 Task: Open Card Card0000000095 in Board Board0000000024 in Workspace WS0000000008 in Trello. Add Member Prateek.ku2001@gmail.com to Card Card0000000095 in Board Board0000000024 in Workspace WS0000000008 in Trello. Add Orange Label titled Label0000000095 to Card Card0000000095 in Board Board0000000024 in Workspace WS0000000008 in Trello. Add Checklist CL0000000095 to Card Card0000000095 in Board Board0000000024 in Workspace WS0000000008 in Trello. Add Dates with Start Date as Oct 01 2023 and Due Date as Oct 31 2023 to Card Card0000000095 in Board Board0000000024 in Workspace WS0000000008 in Trello
Action: Mouse moved to (382, 466)
Screenshot: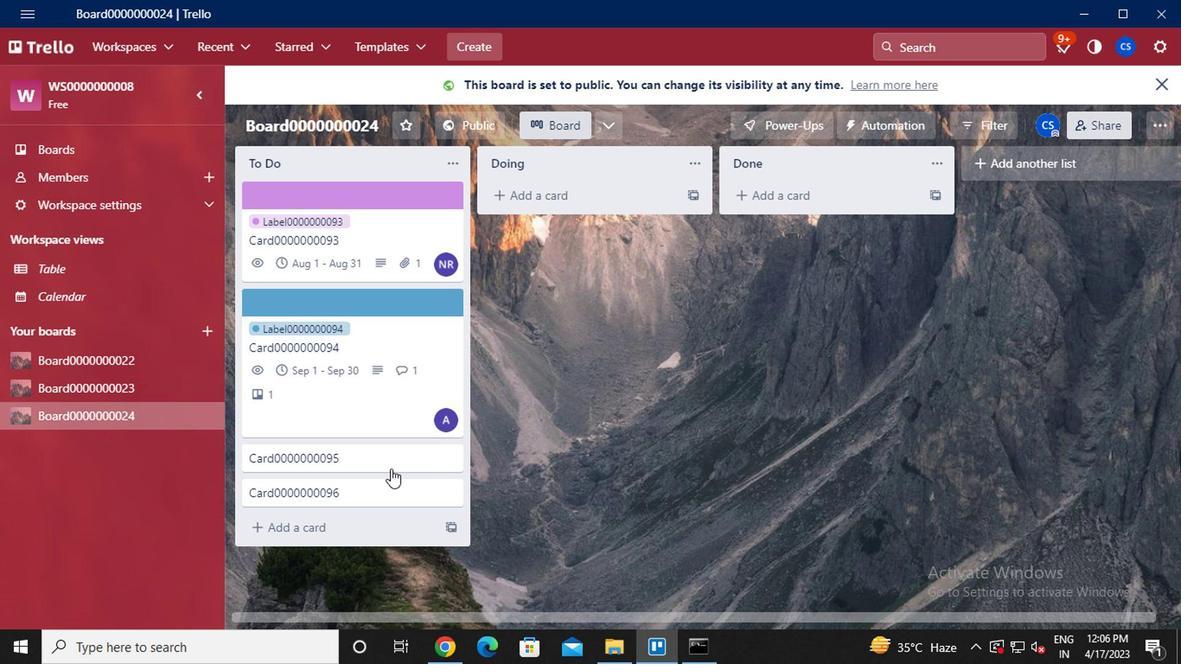 
Action: Mouse pressed left at (382, 466)
Screenshot: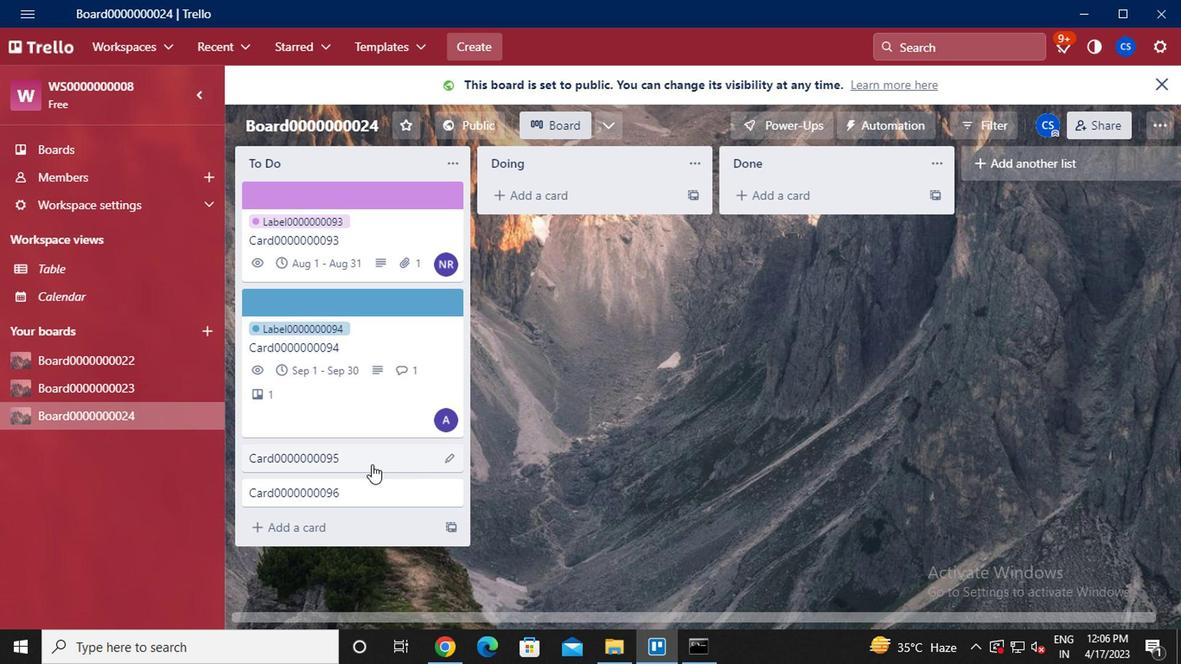 
Action: Mouse moved to (814, 159)
Screenshot: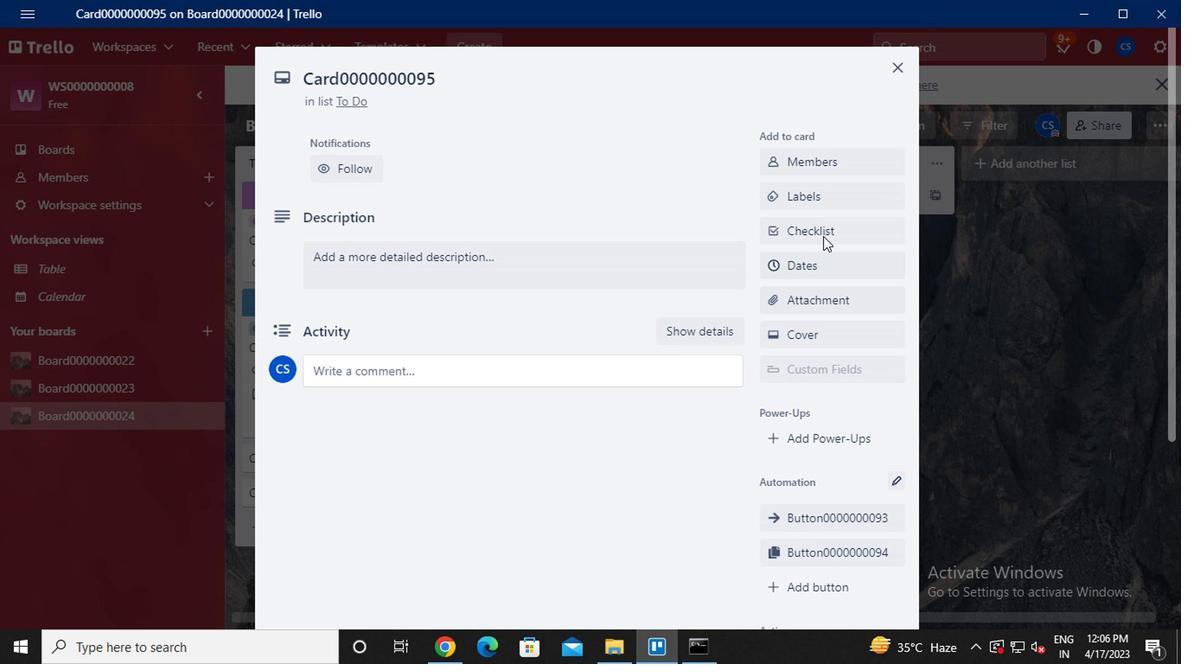 
Action: Mouse pressed left at (814, 159)
Screenshot: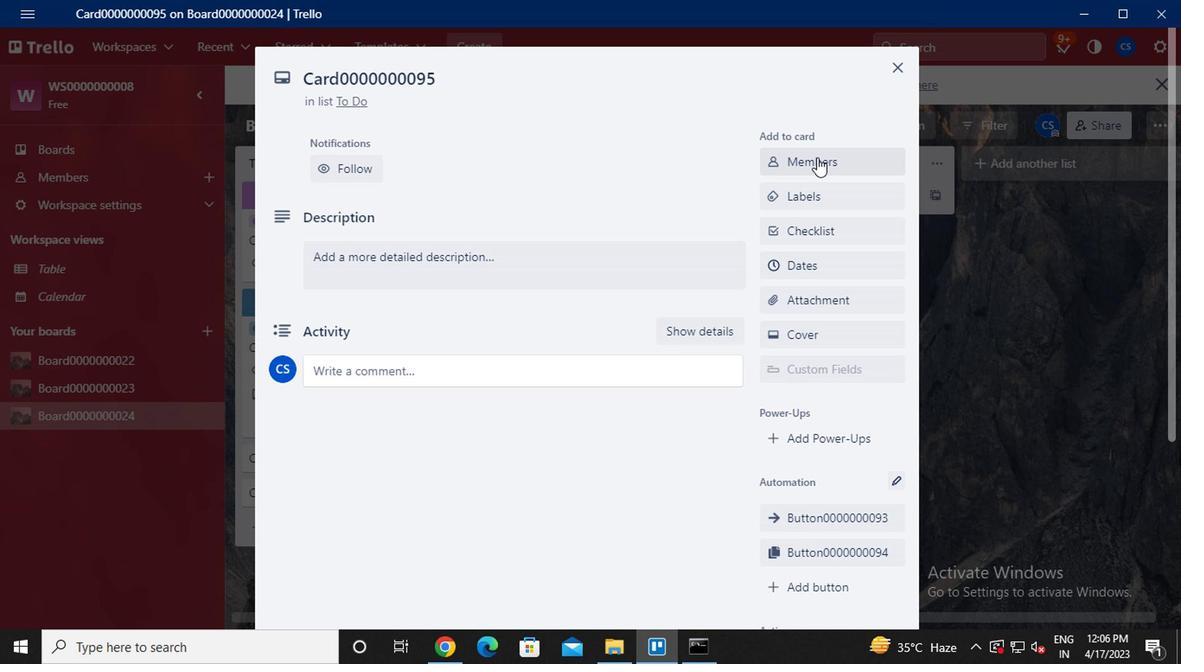 
Action: Mouse moved to (811, 191)
Screenshot: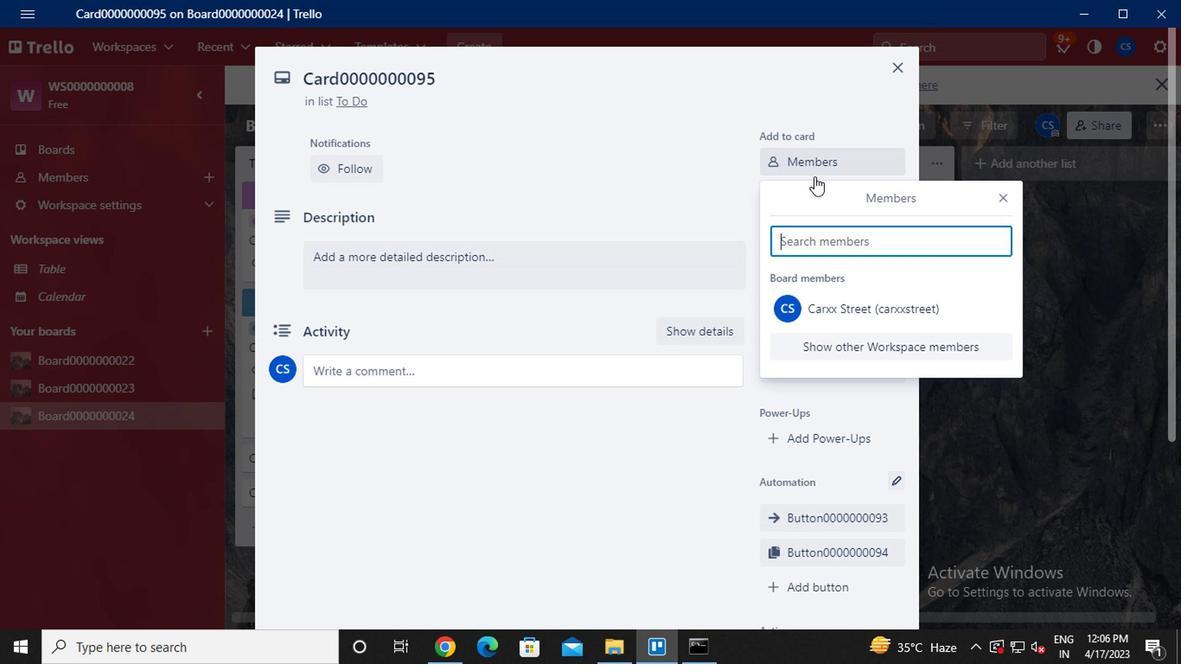 
Action: Key pressed <Key.caps_lock>parteek.ku2001<Key.shift>@H<Key.backspace>GMAIL.COM
Screenshot: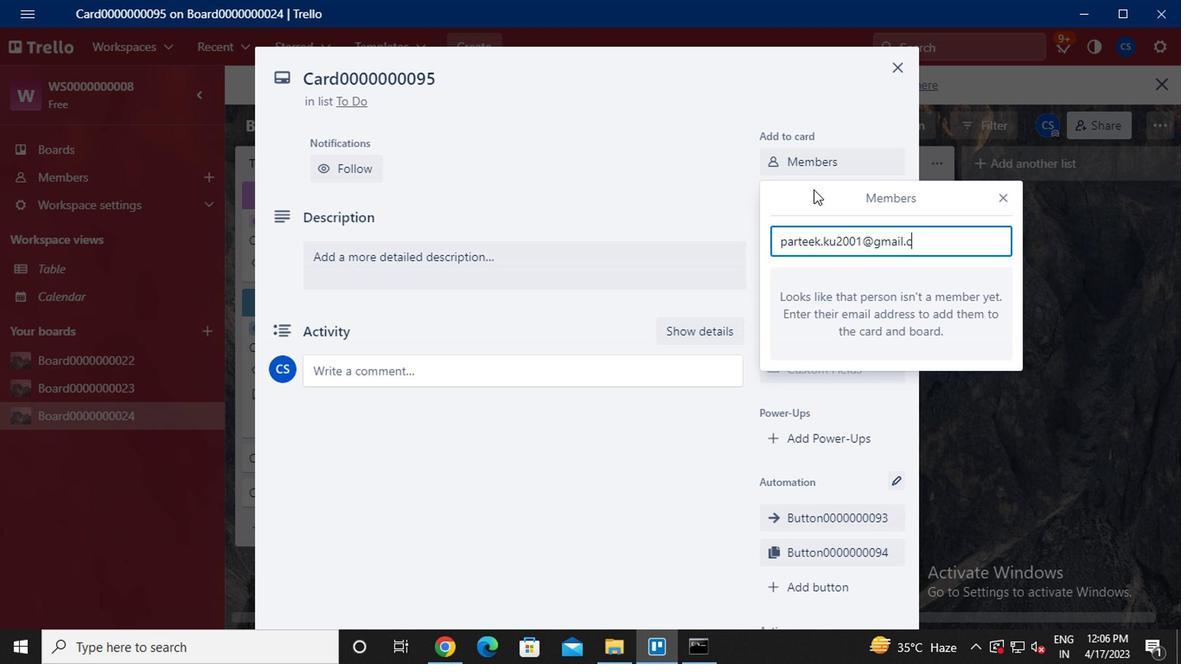 
Action: Mouse moved to (834, 377)
Screenshot: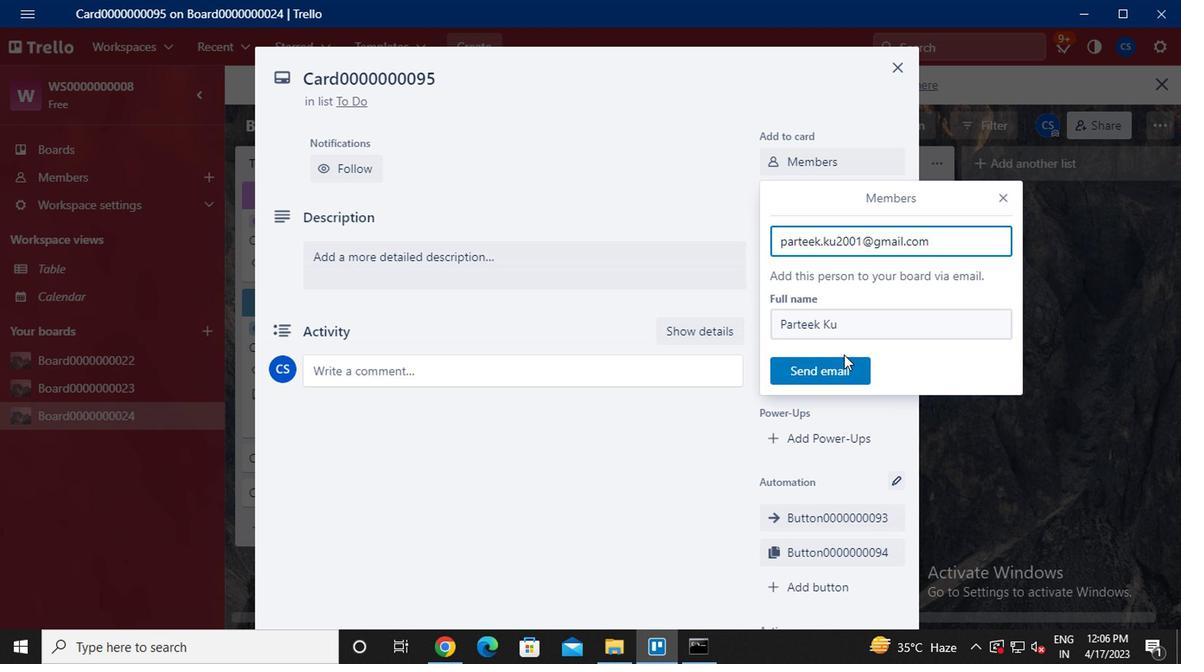 
Action: Mouse pressed left at (834, 377)
Screenshot: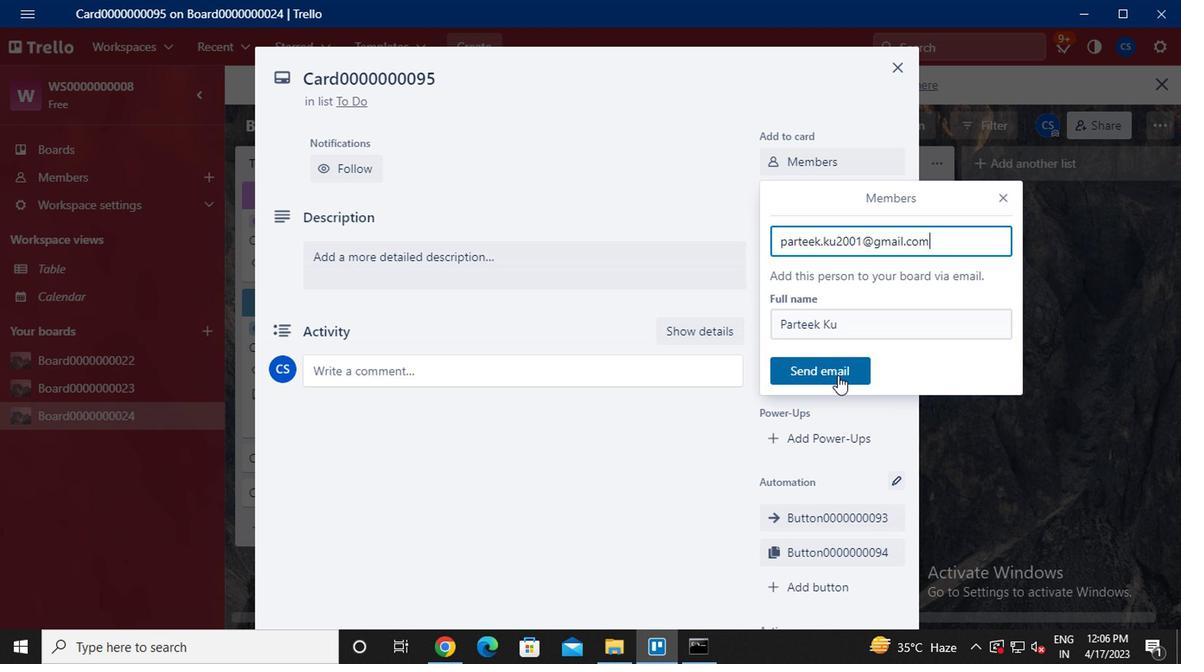 
Action: Mouse moved to (823, 198)
Screenshot: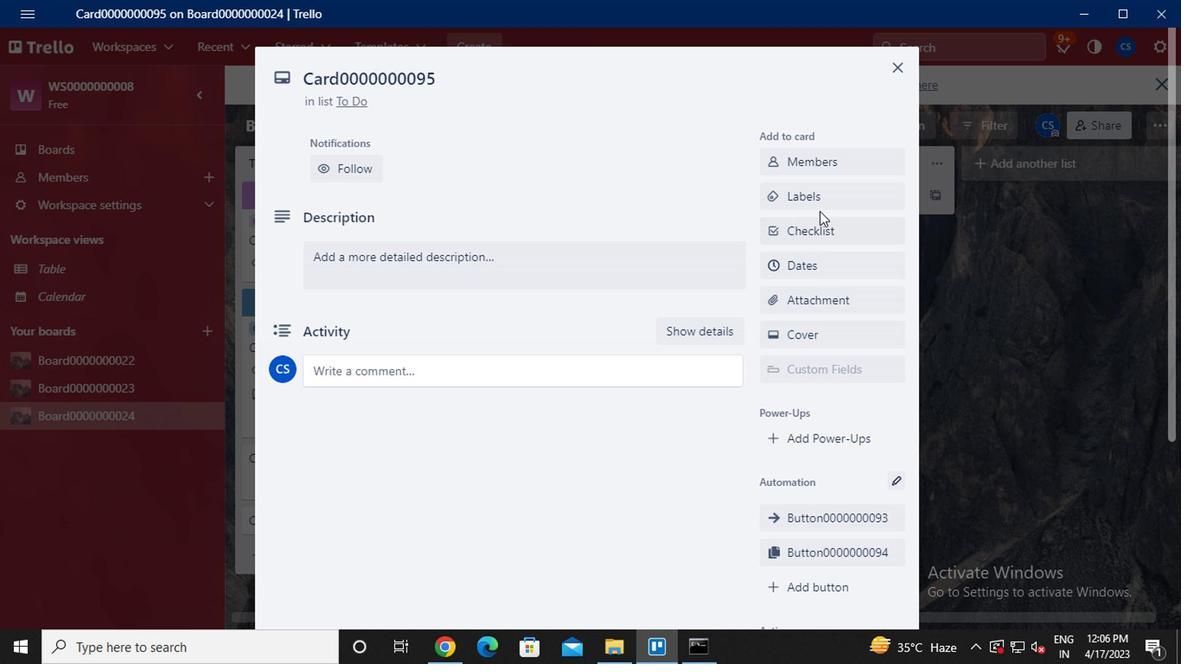 
Action: Mouse pressed left at (823, 198)
Screenshot: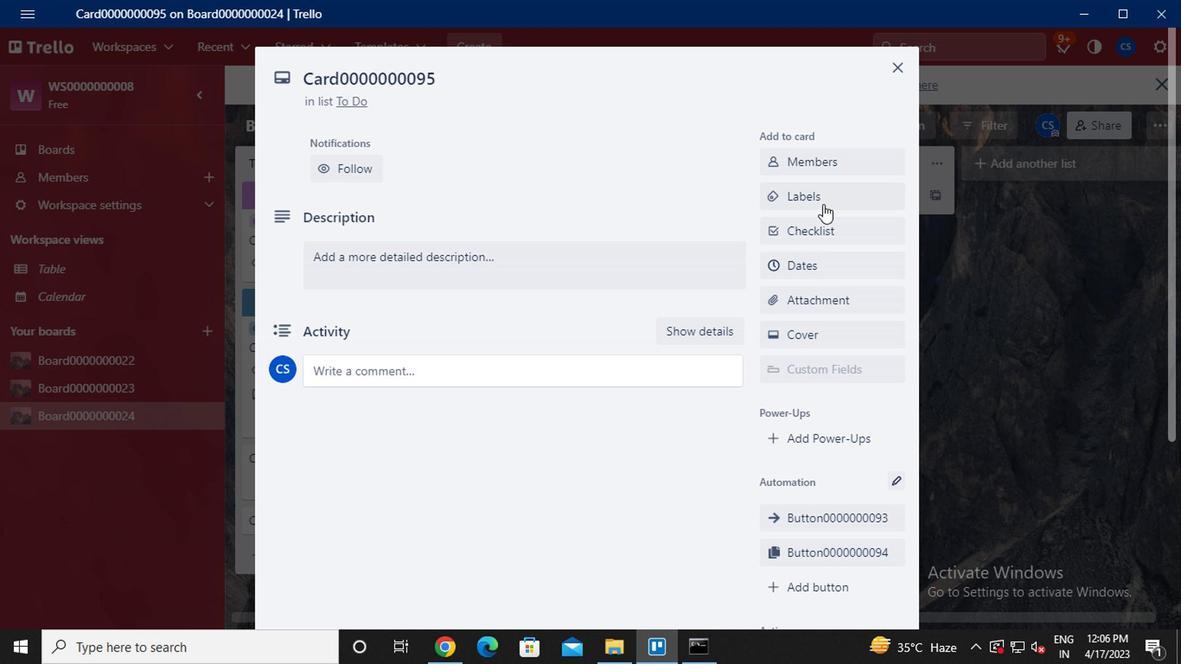
Action: Mouse moved to (863, 445)
Screenshot: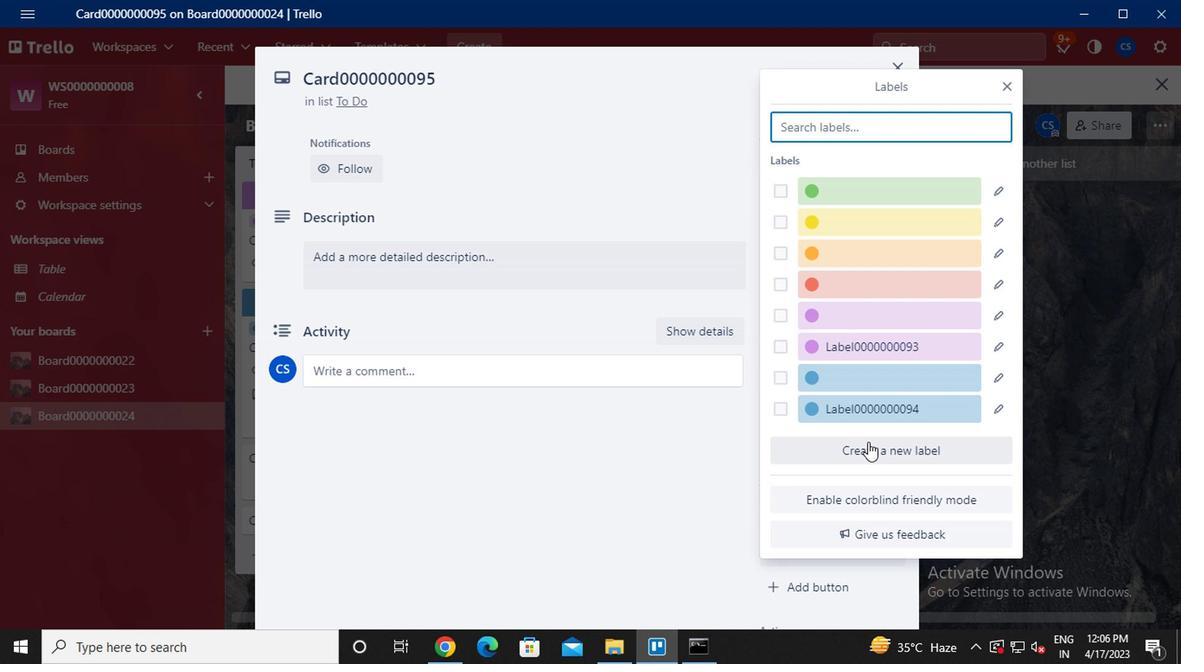 
Action: Mouse pressed left at (863, 445)
Screenshot: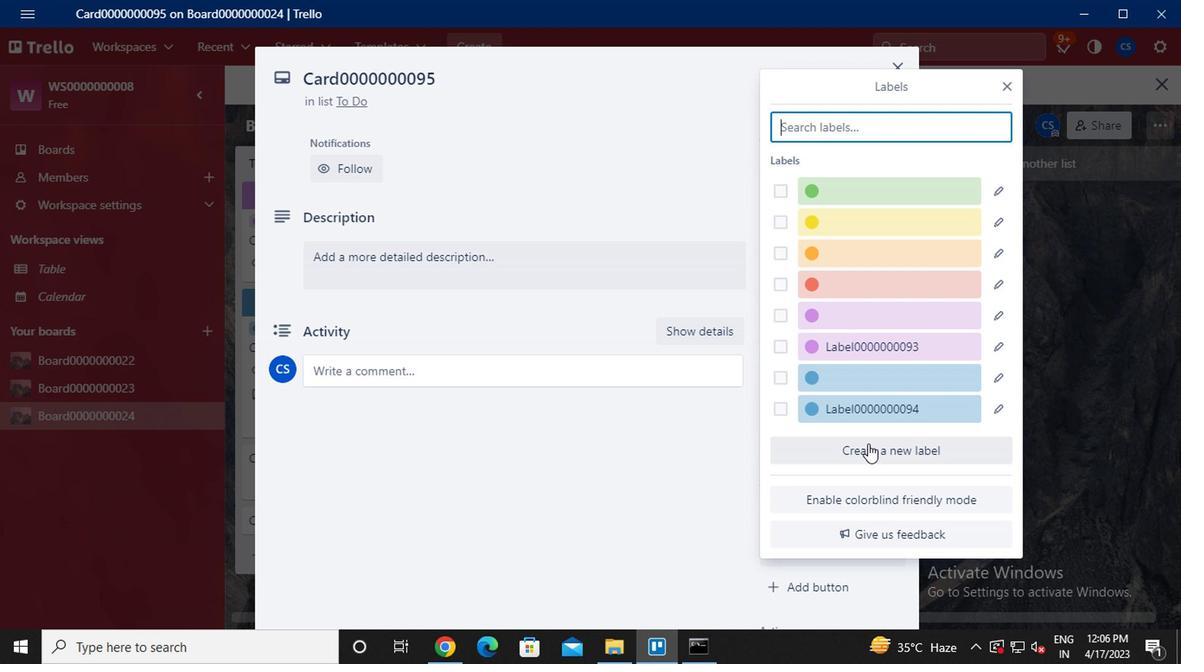 
Action: Mouse moved to (868, 444)
Screenshot: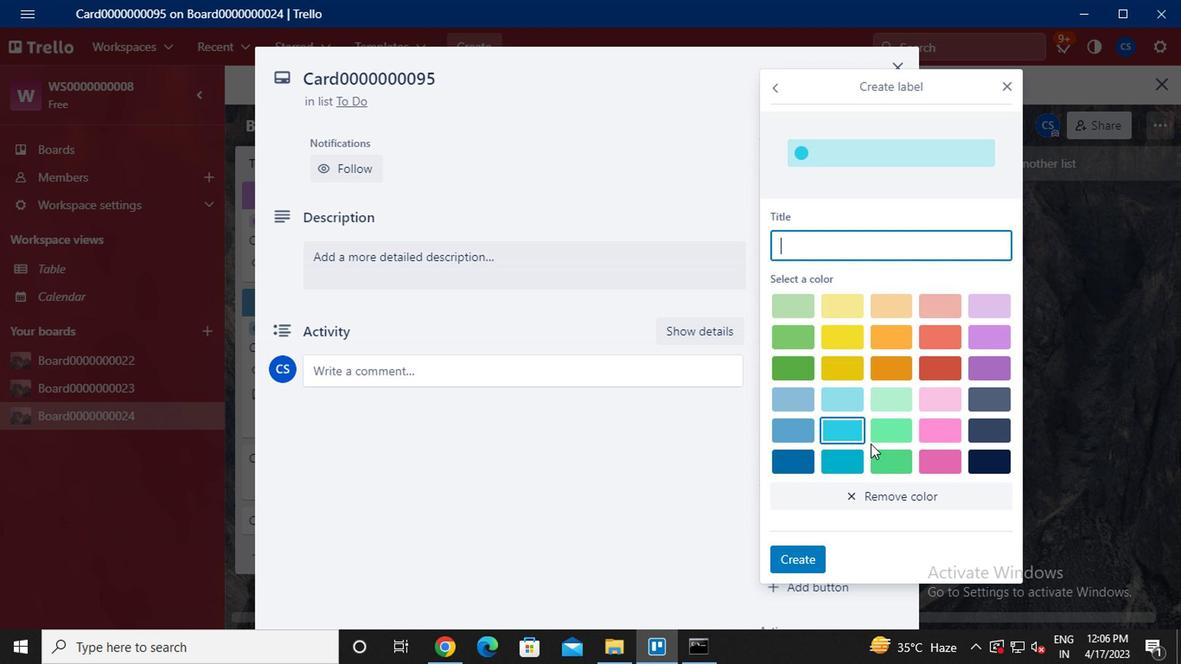 
Action: Key pressed <Key.caps_lock>L<Key.caps_lock>ABEL0000000095
Screenshot: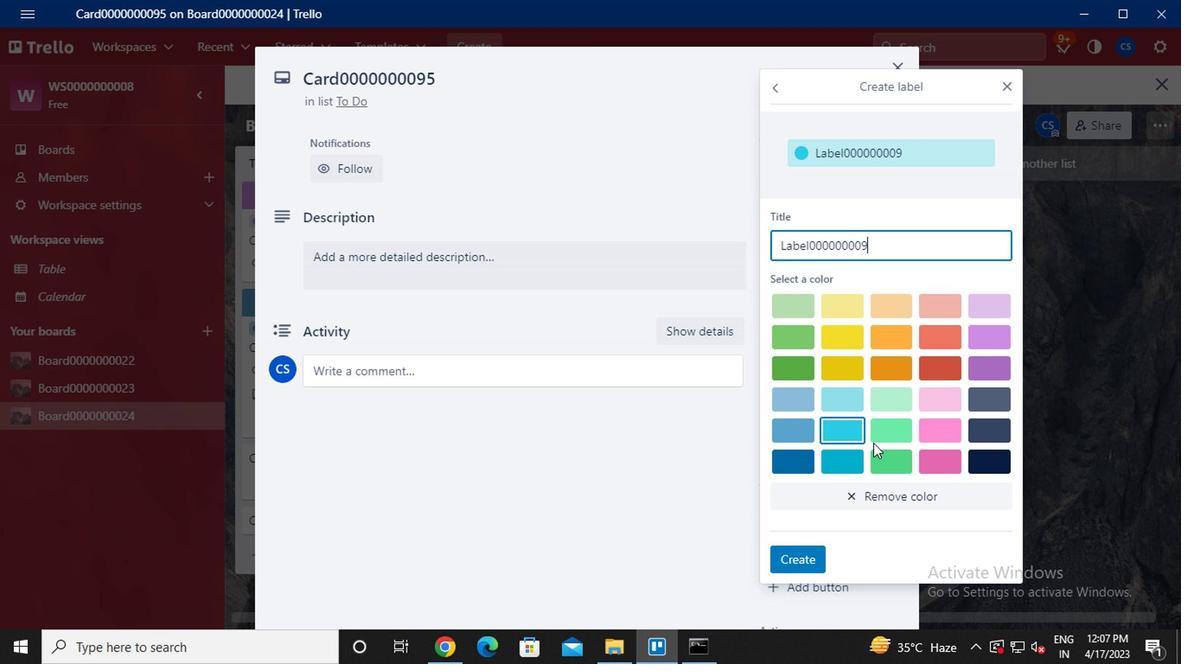 
Action: Mouse moved to (895, 327)
Screenshot: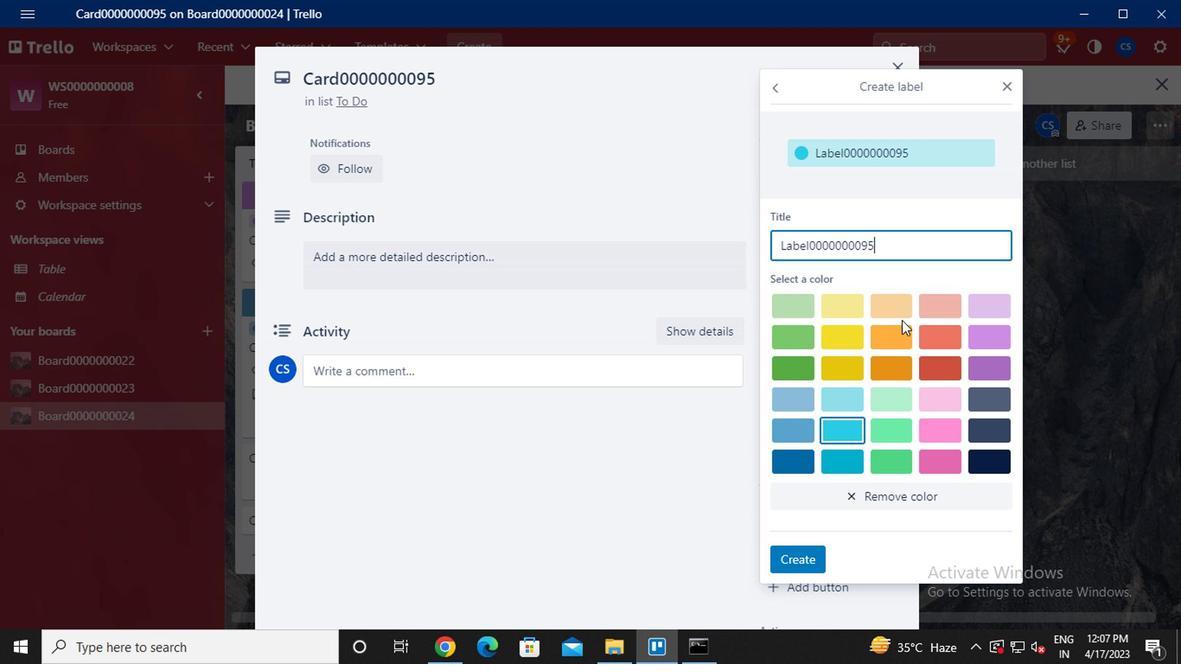 
Action: Mouse pressed left at (895, 327)
Screenshot: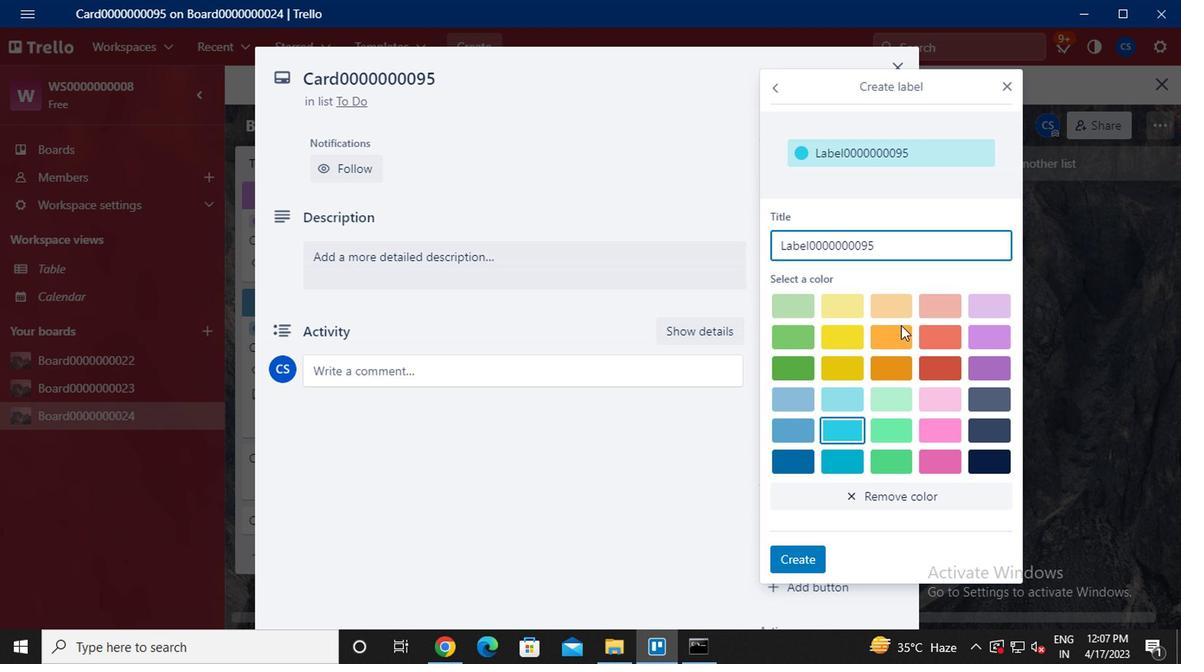 
Action: Mouse moved to (804, 554)
Screenshot: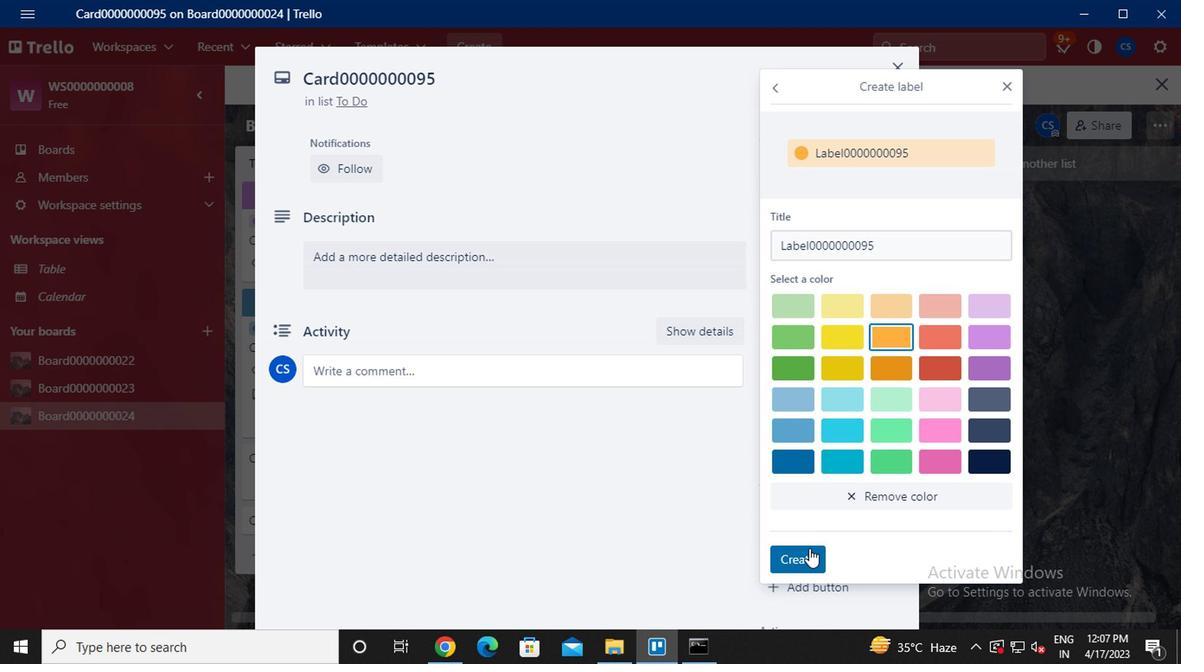 
Action: Mouse pressed left at (804, 554)
Screenshot: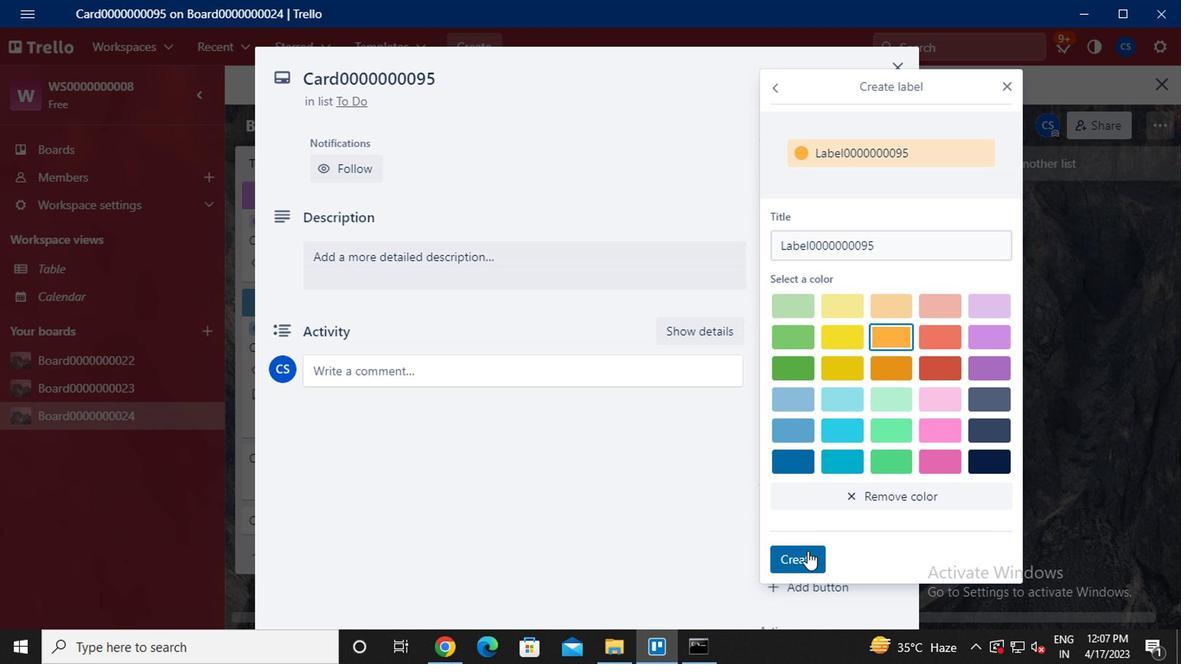
Action: Mouse moved to (1002, 92)
Screenshot: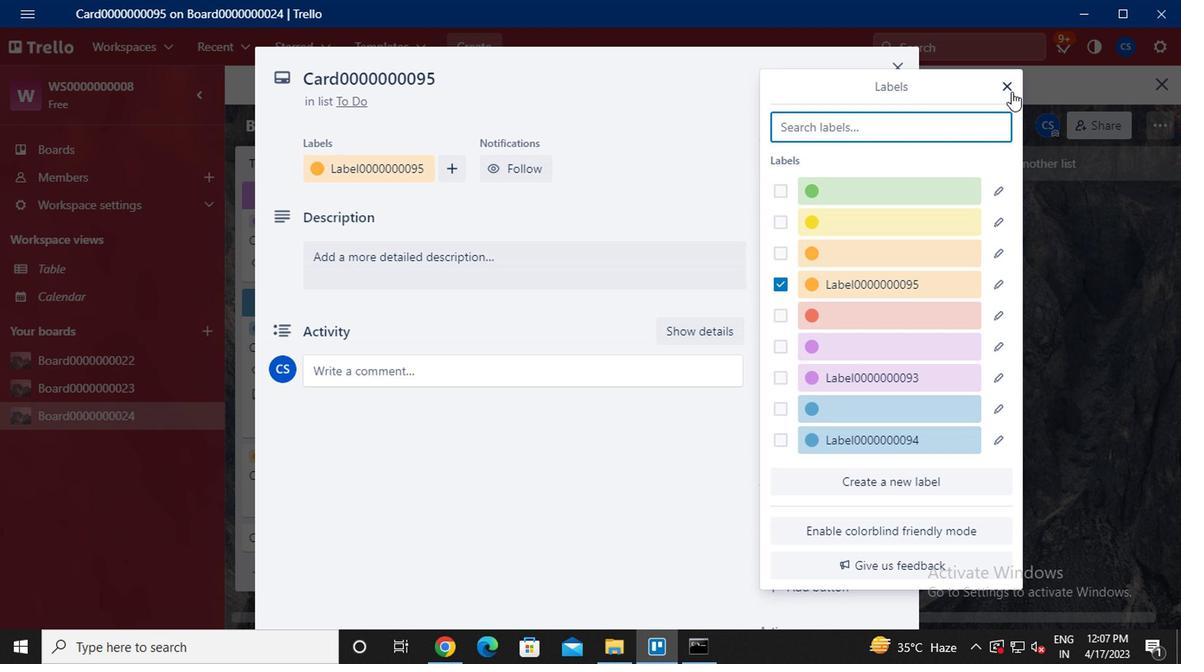 
Action: Mouse pressed left at (1002, 92)
Screenshot: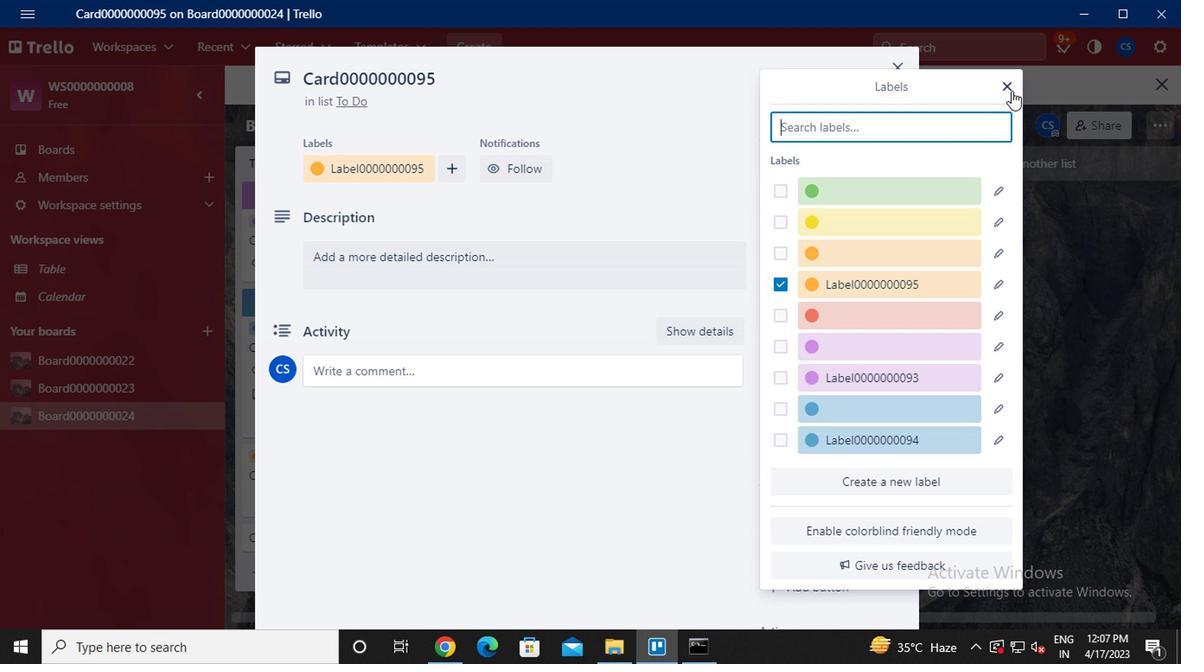 
Action: Mouse moved to (807, 240)
Screenshot: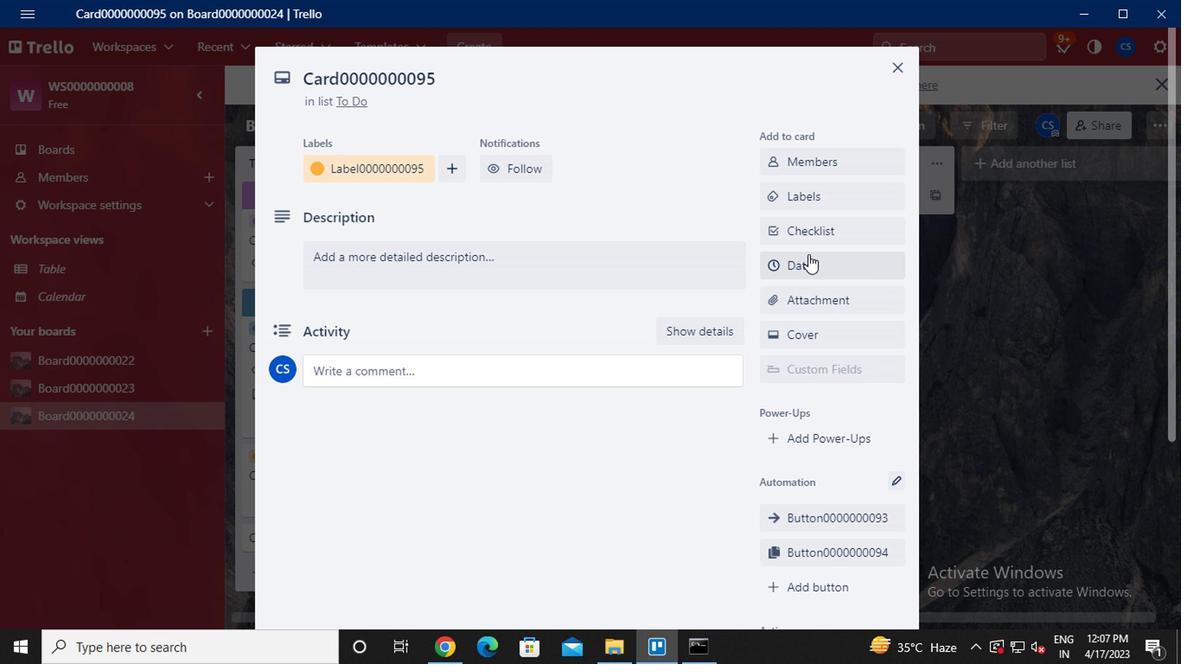 
Action: Mouse pressed left at (807, 240)
Screenshot: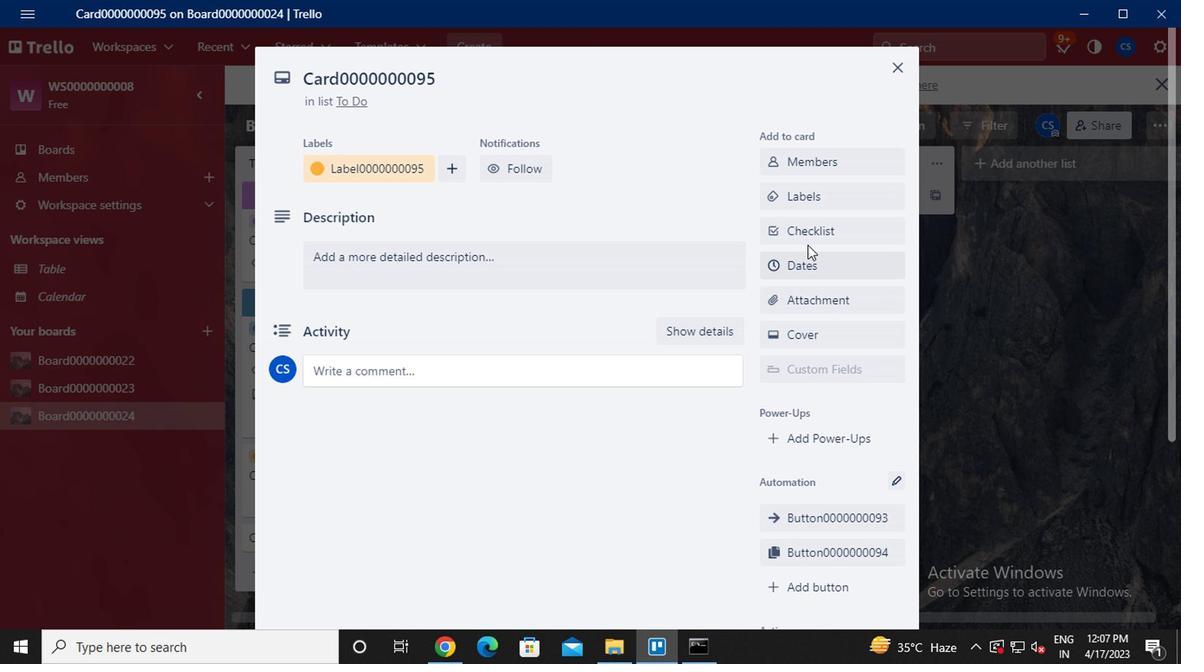 
Action: Mouse moved to (807, 239)
Screenshot: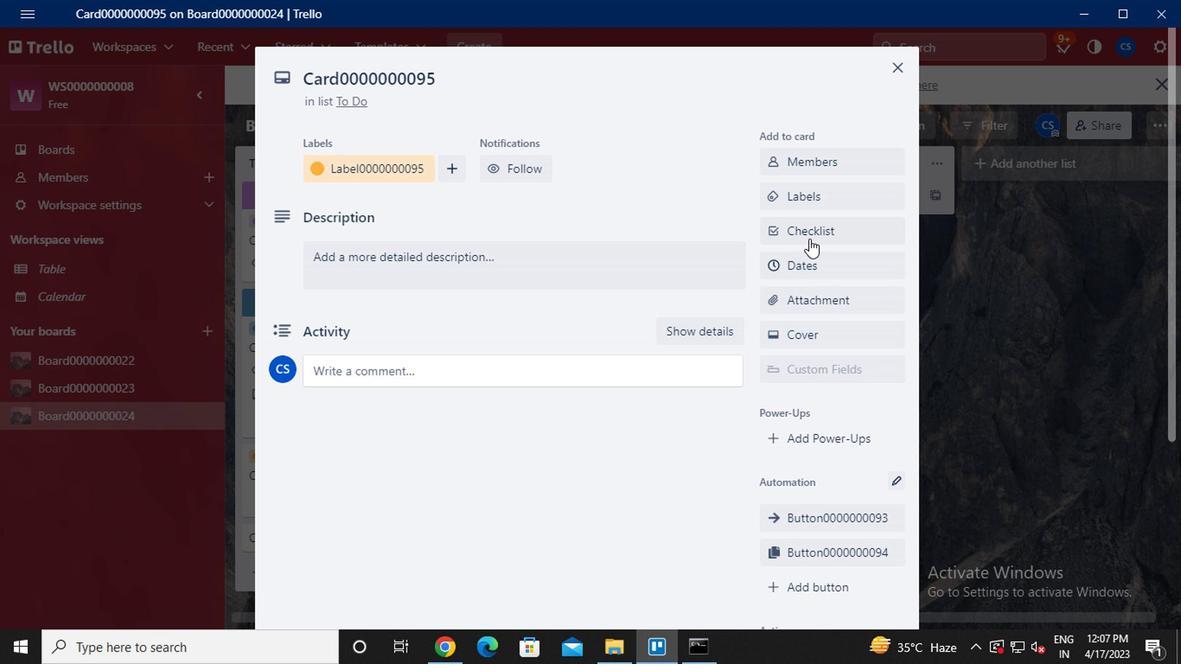 
Action: Key pressed <Key.caps_lock>L<Key.caps_lock>ABEL0000000095
Screenshot: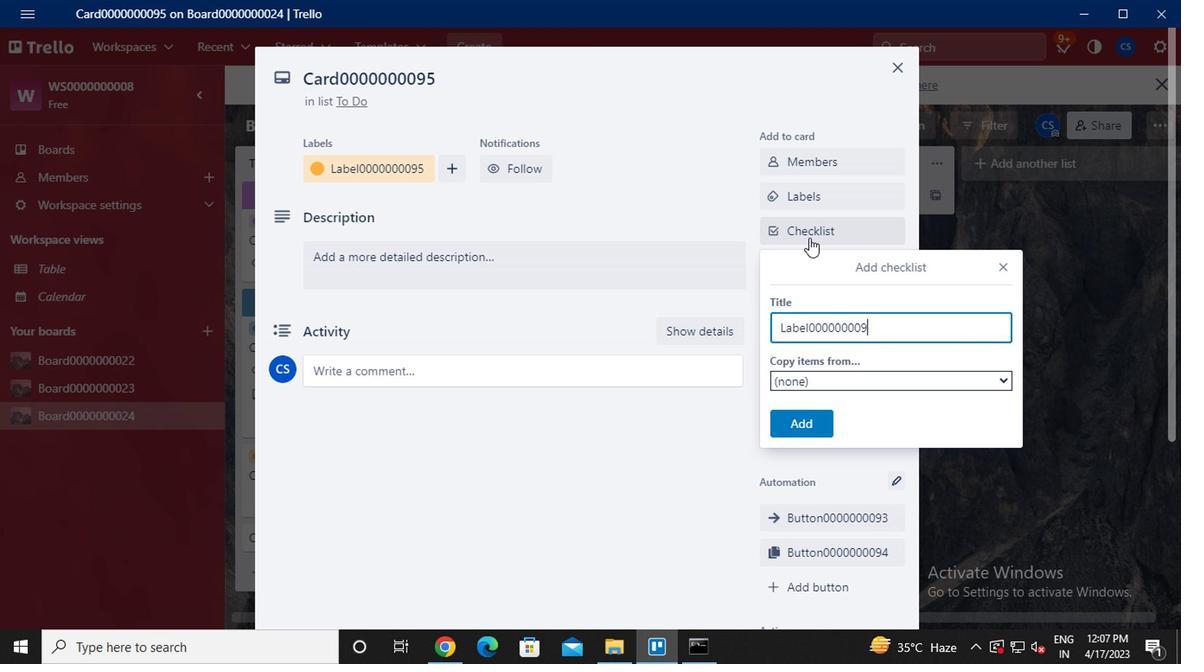 
Action: Mouse moved to (803, 426)
Screenshot: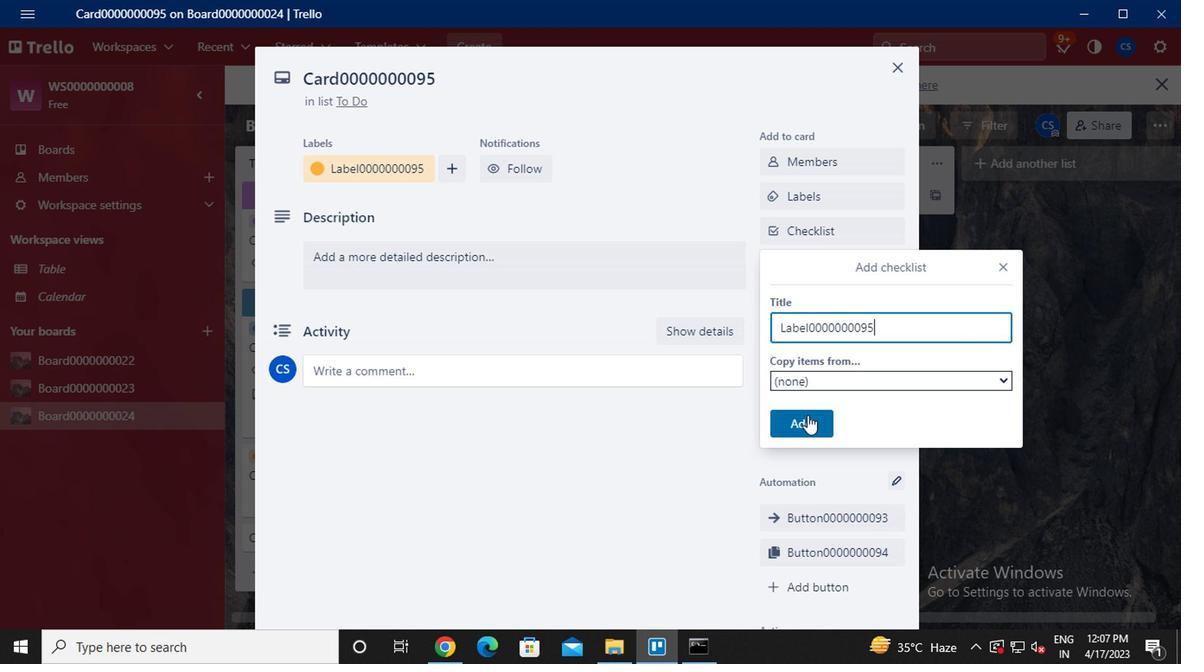 
Action: Mouse pressed left at (803, 426)
Screenshot: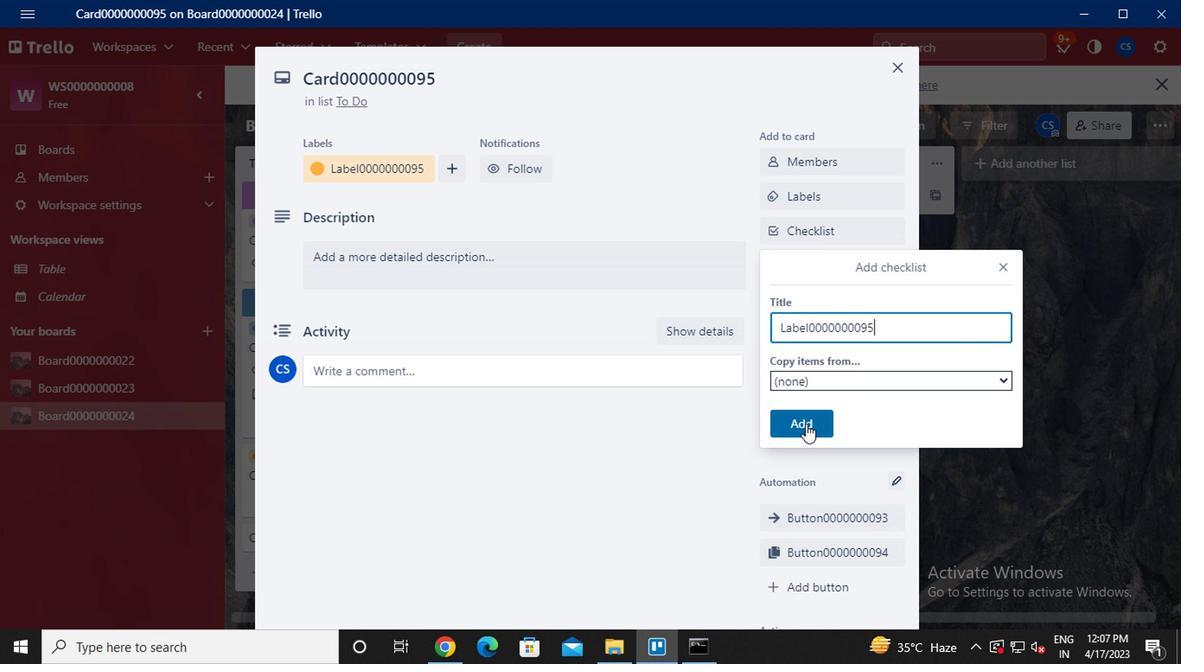 
Action: Mouse moved to (813, 392)
Screenshot: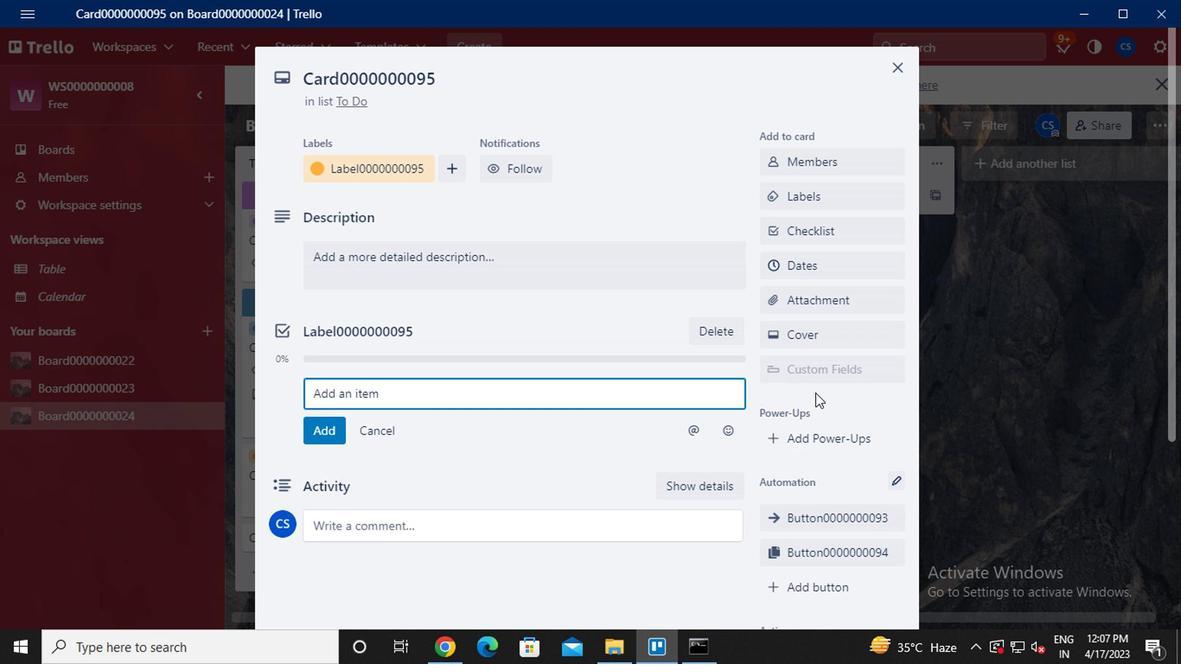 
Action: Mouse scrolled (813, 391) with delta (0, 0)
Screenshot: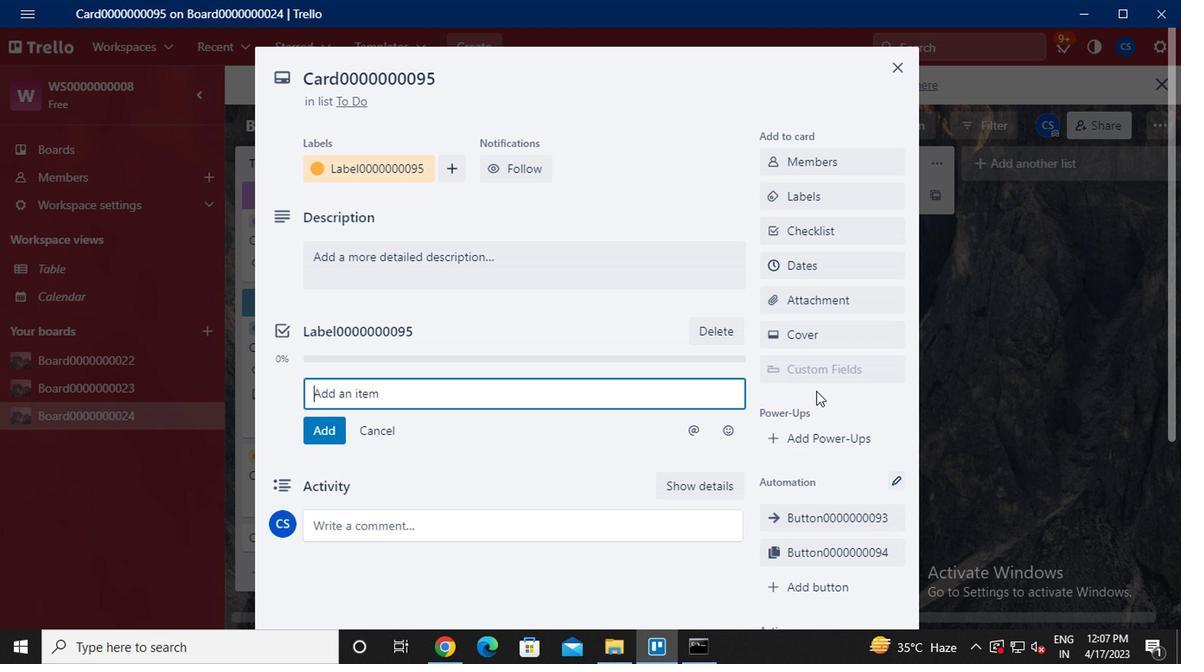 
Action: Mouse moved to (812, 182)
Screenshot: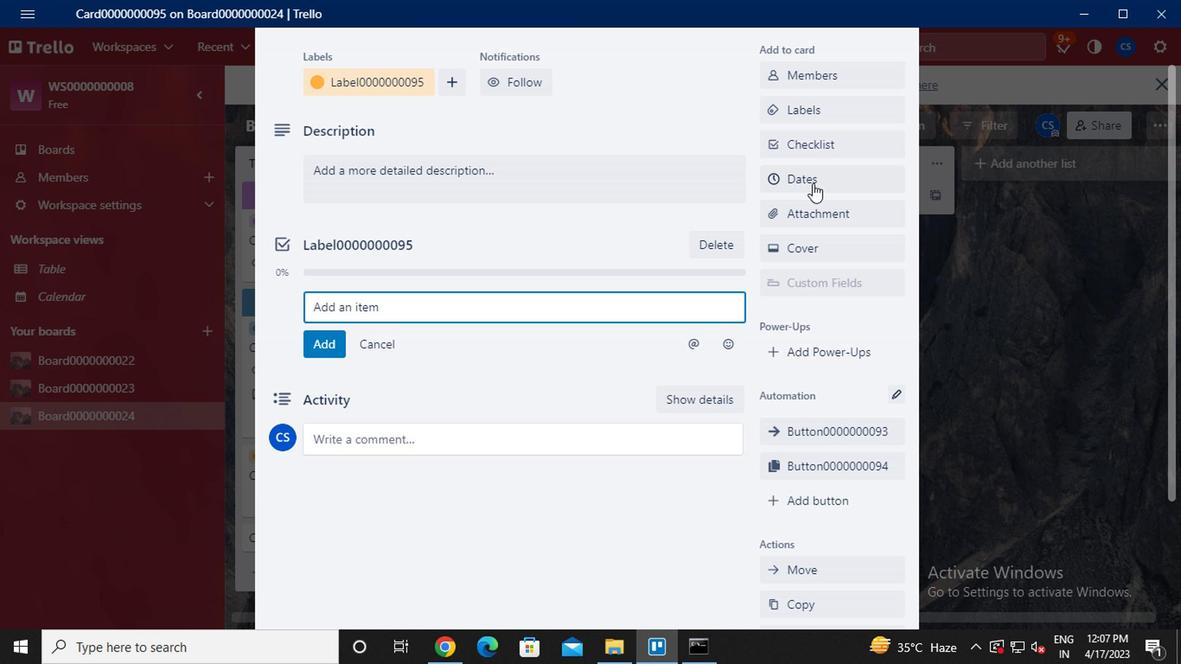 
Action: Mouse pressed left at (812, 182)
Screenshot: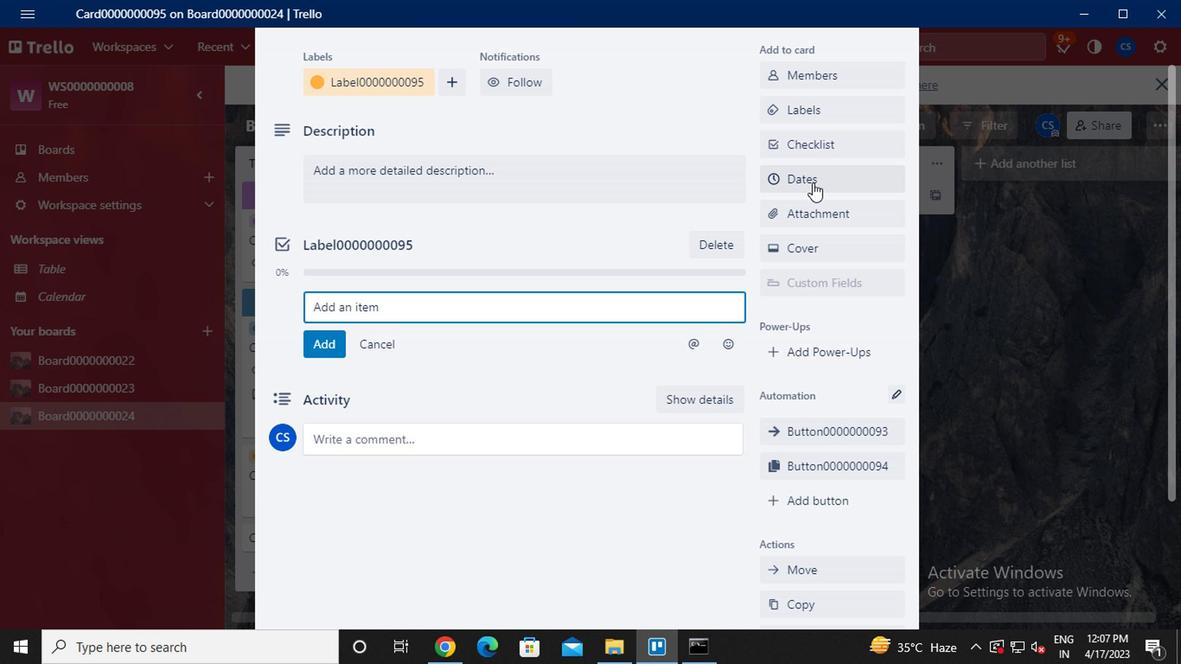 
Action: Mouse moved to (782, 395)
Screenshot: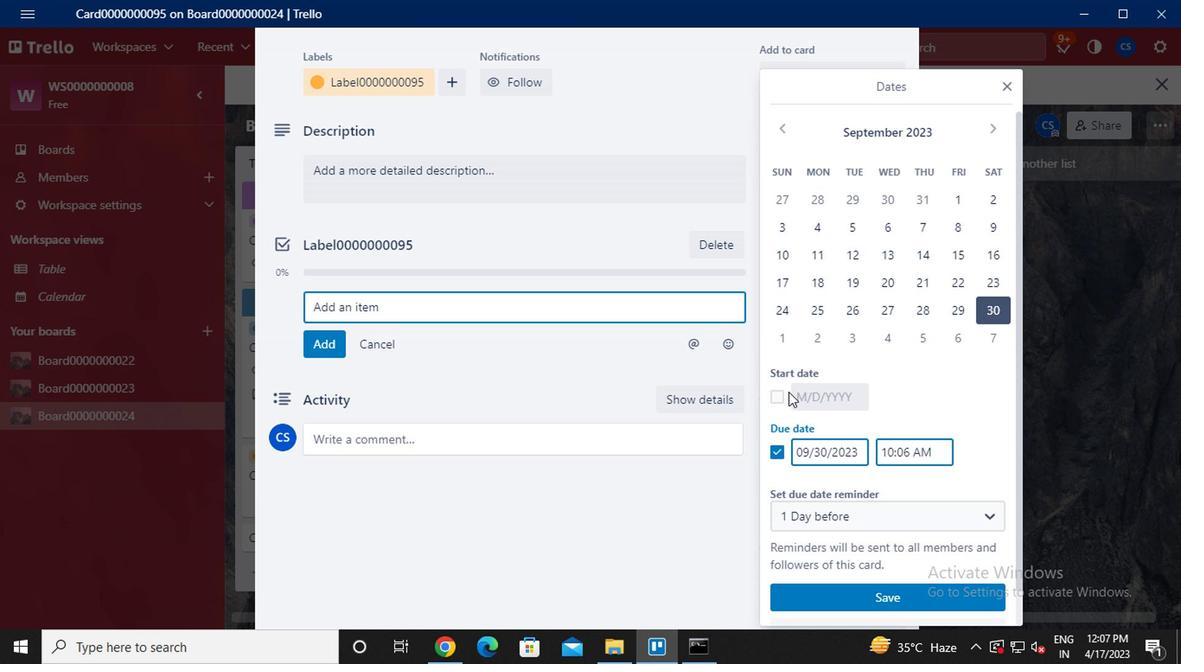 
Action: Mouse pressed left at (782, 395)
Screenshot: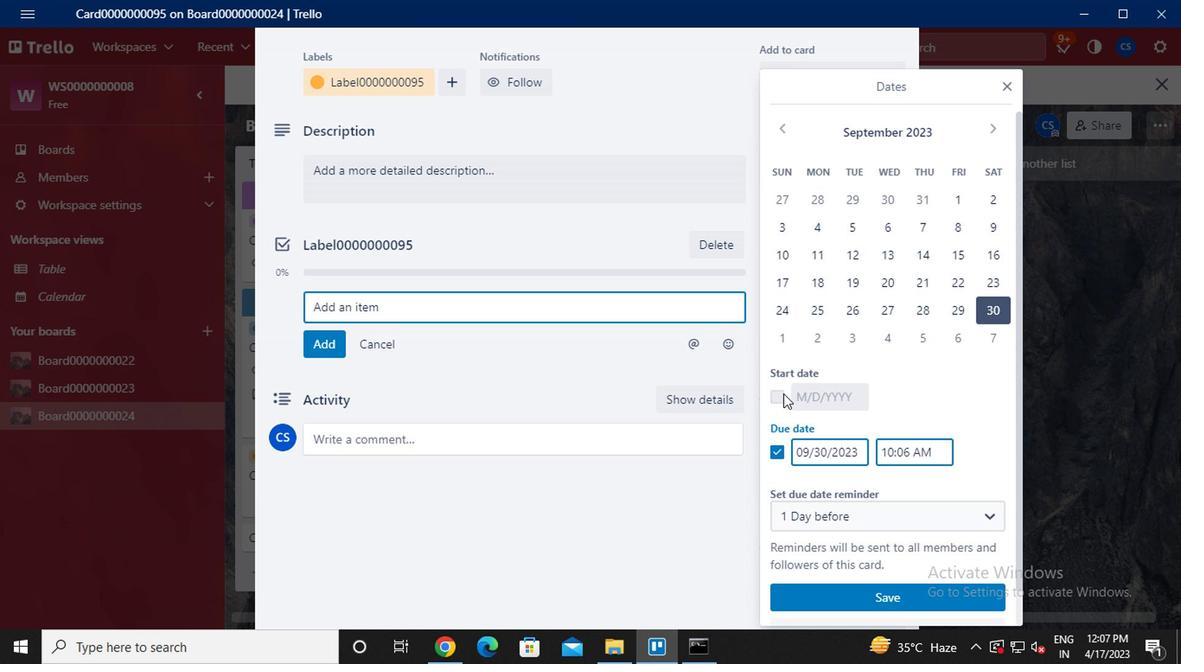 
Action: Mouse moved to (985, 135)
Screenshot: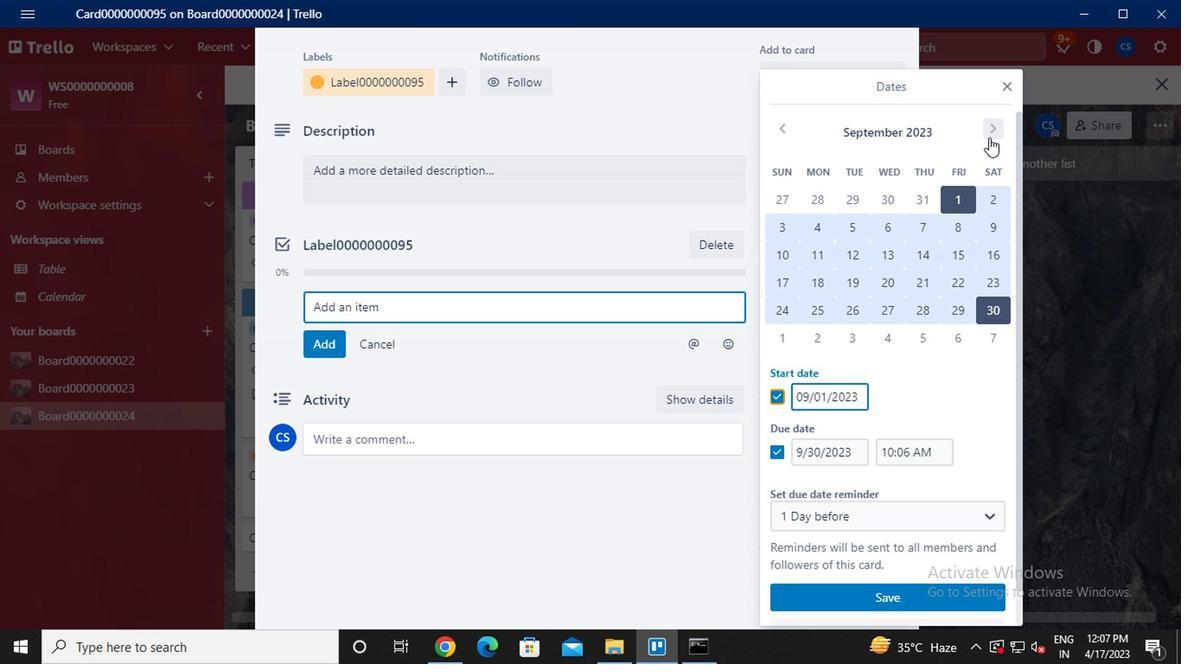 
Action: Mouse pressed left at (985, 135)
Screenshot: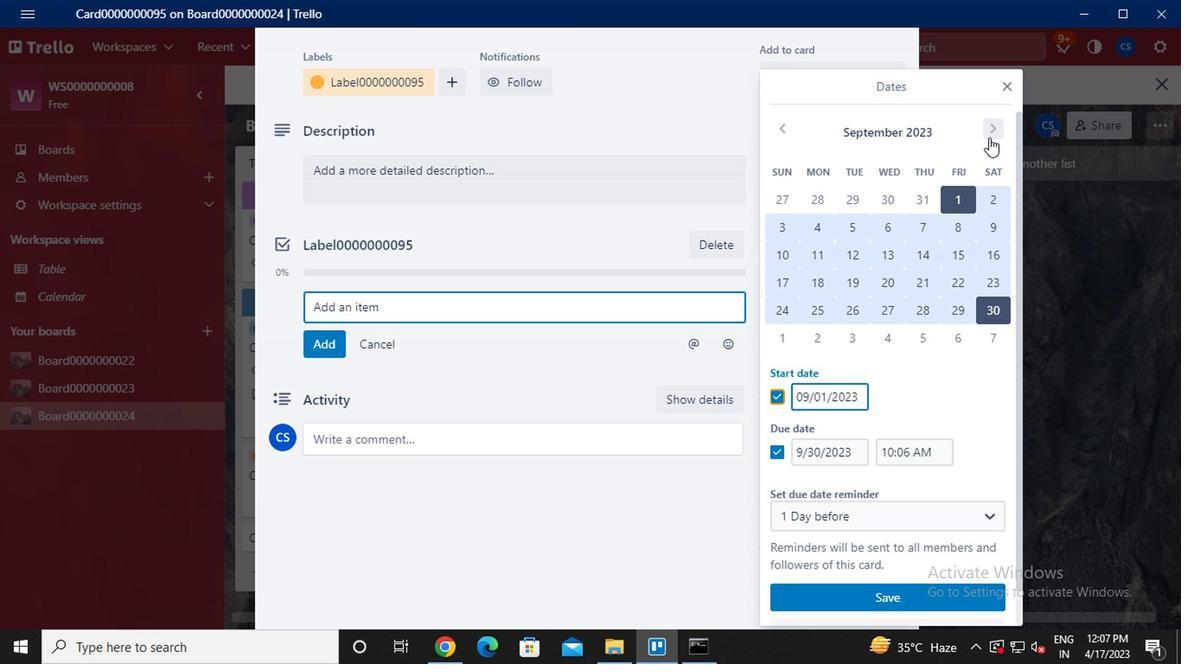 
Action: Mouse moved to (786, 201)
Screenshot: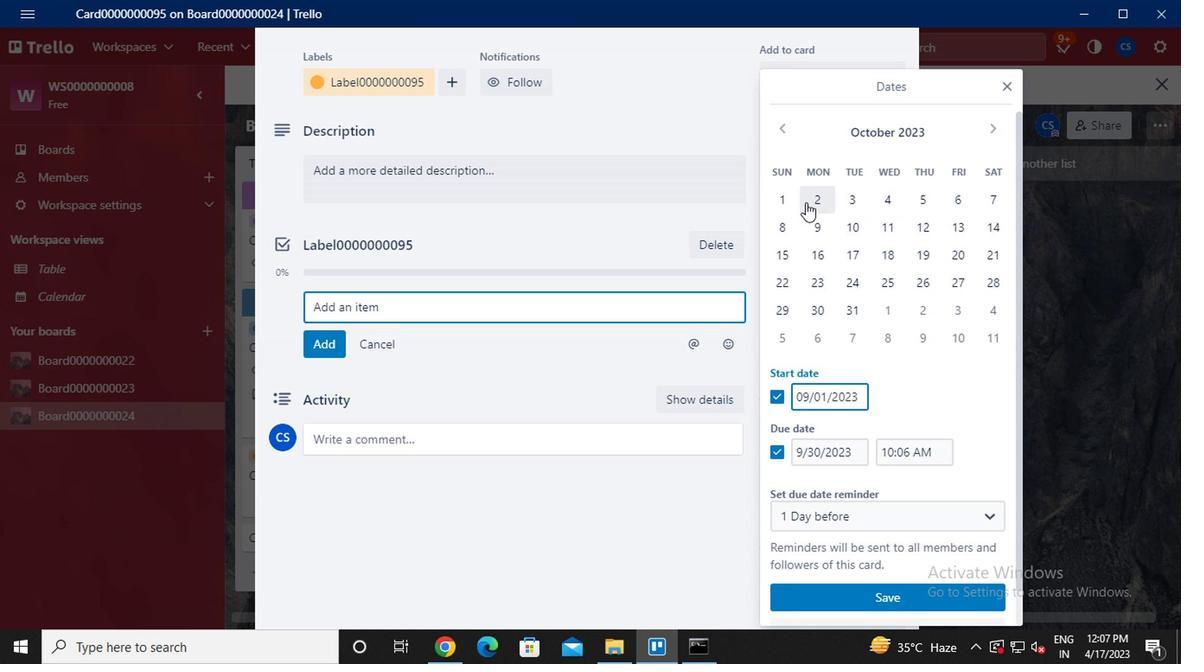 
Action: Mouse pressed left at (786, 201)
Screenshot: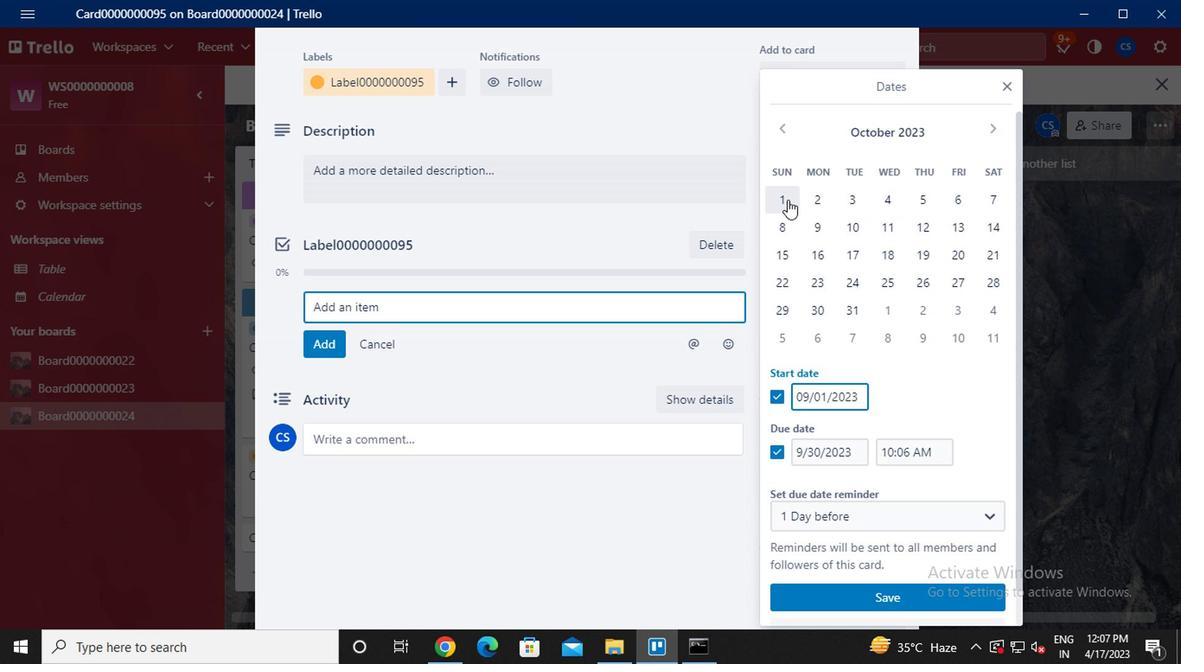 
Action: Mouse moved to (847, 308)
Screenshot: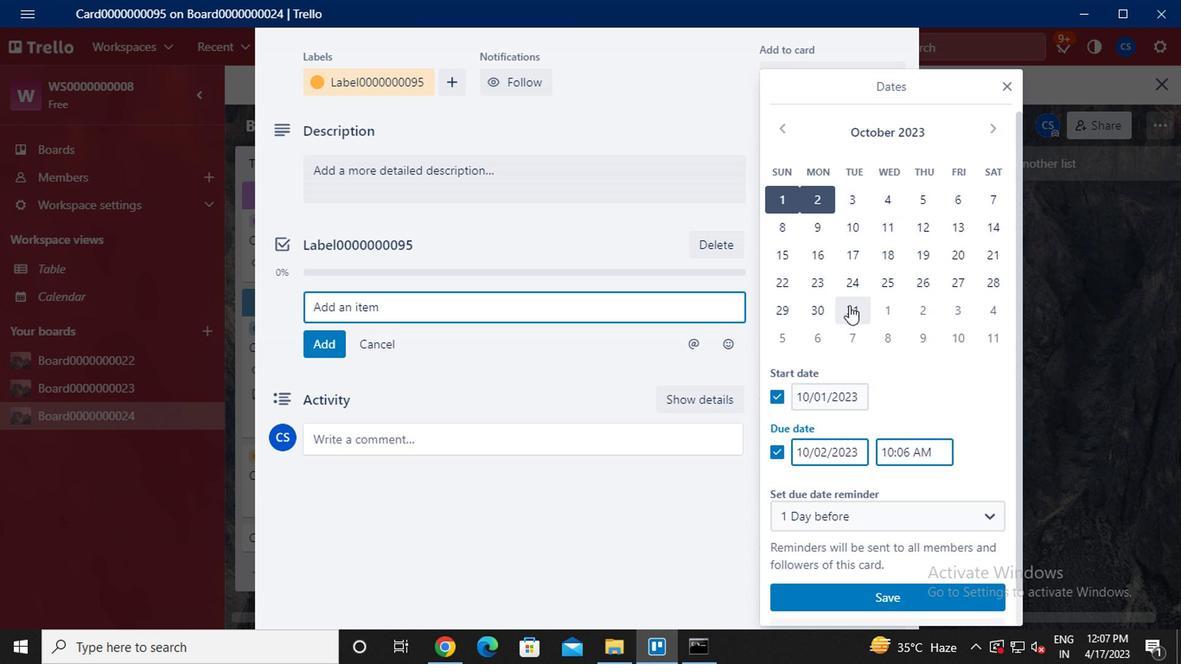 
Action: Mouse pressed left at (847, 308)
Screenshot: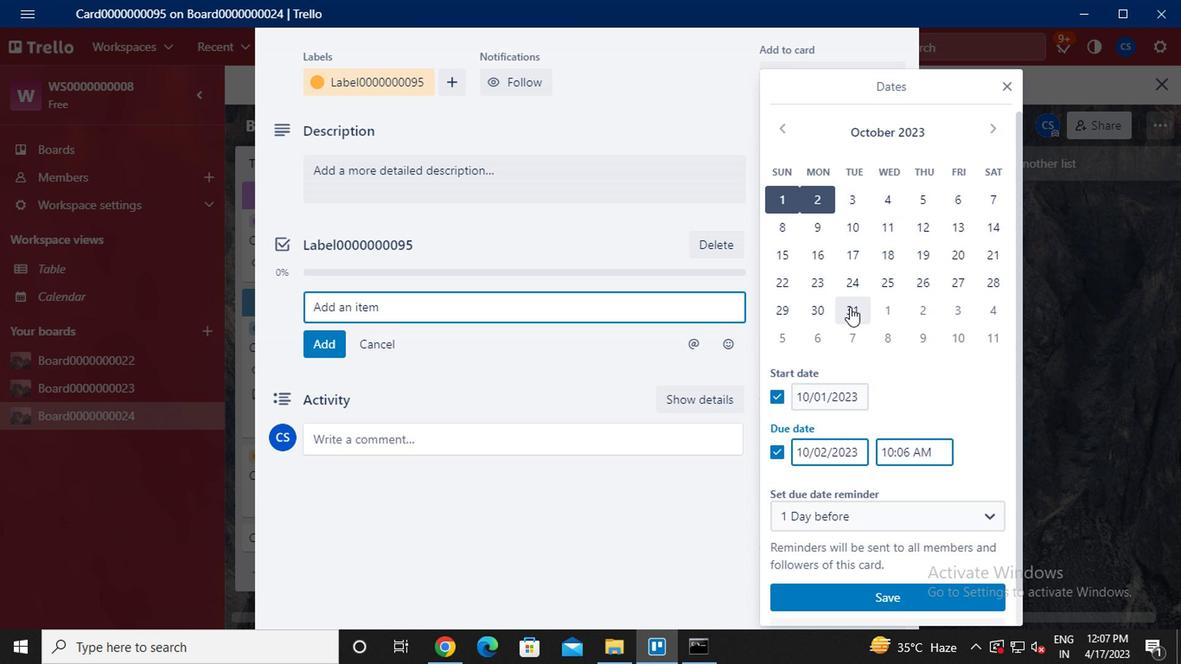 
Action: Mouse moved to (878, 596)
Screenshot: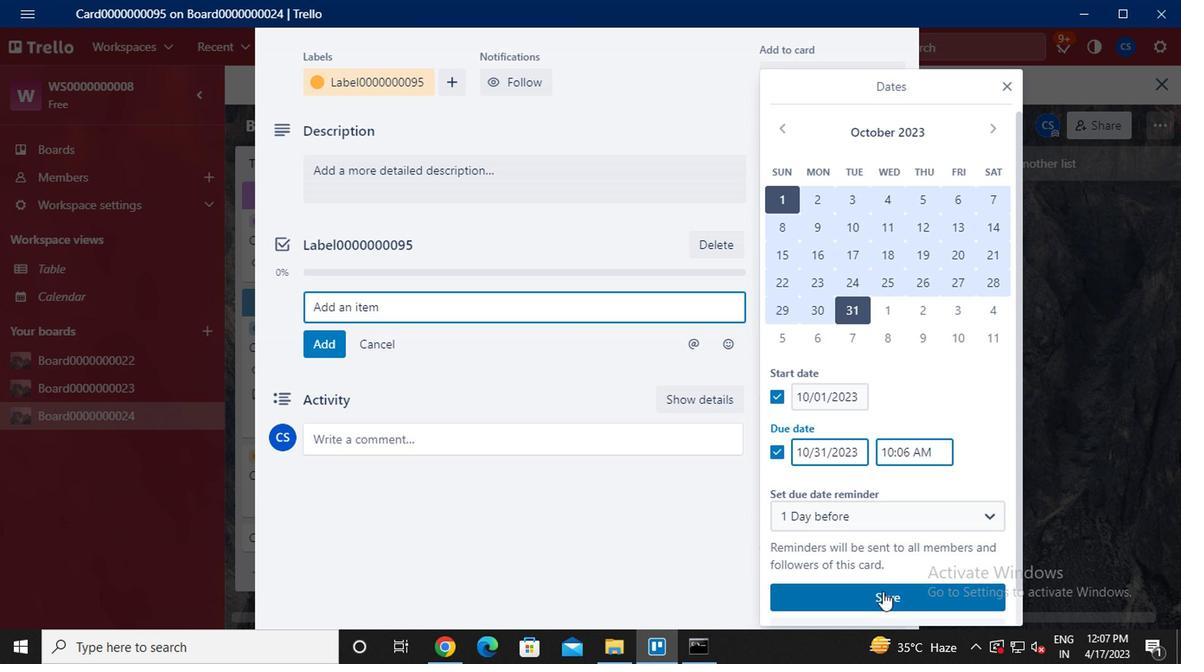 
Action: Mouse pressed left at (878, 596)
Screenshot: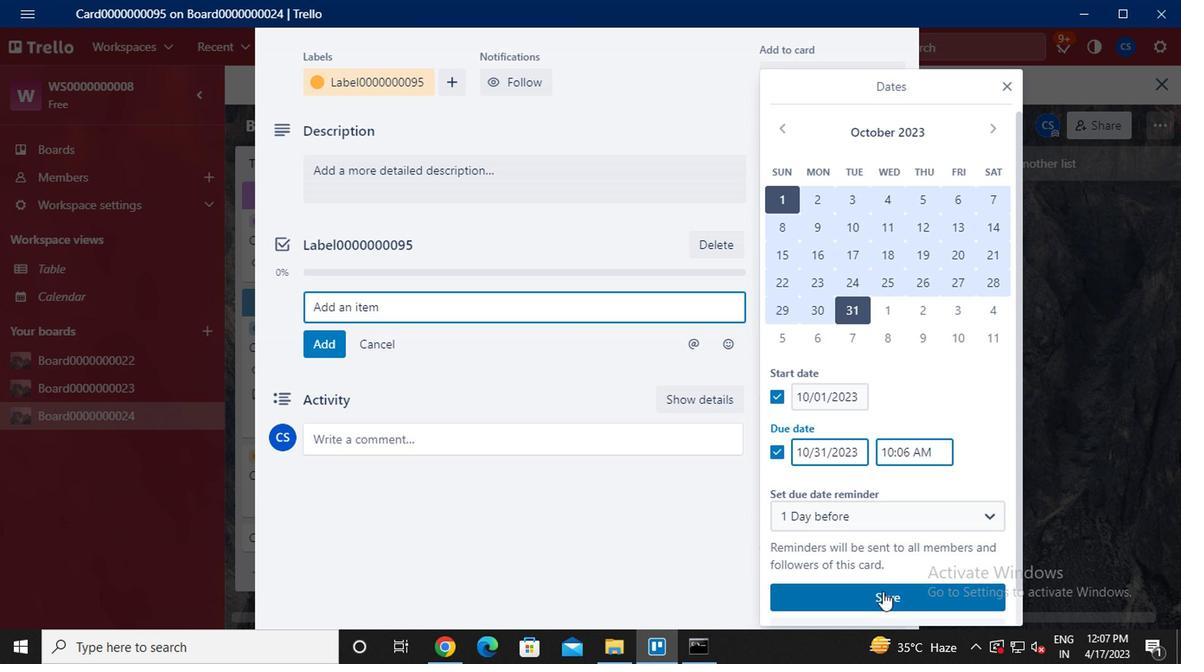 
Action: Mouse moved to (755, 522)
Screenshot: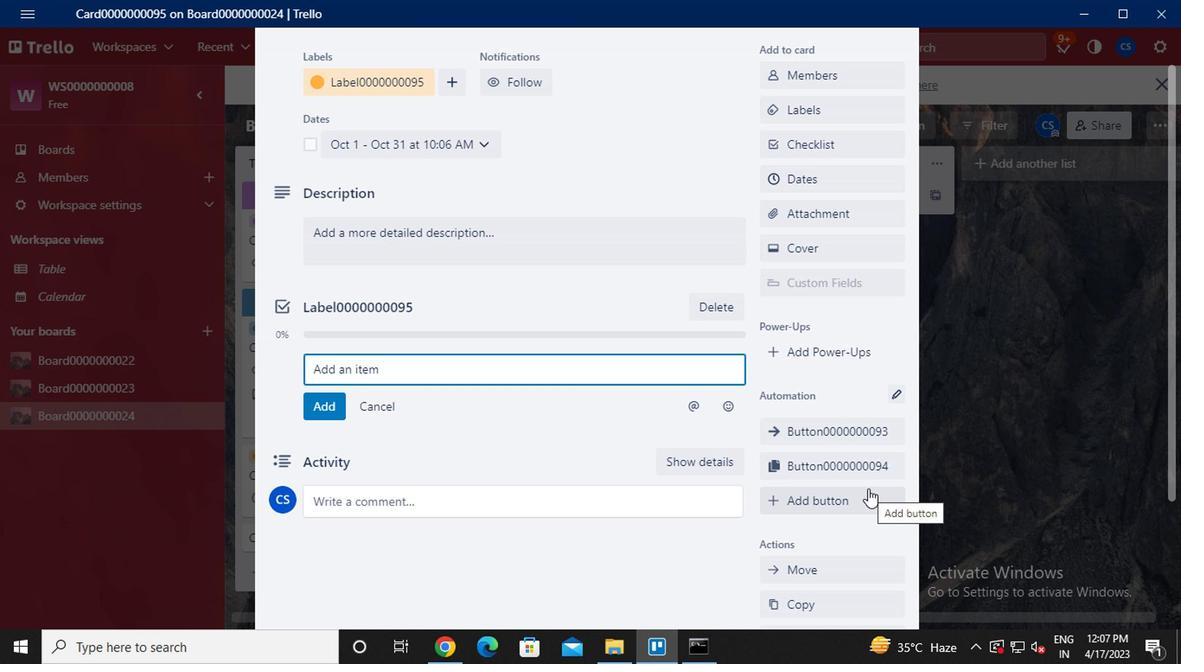 
